 Task: Simulate a simple cellular automaton (eg, Conway's Game of Life).
Action: Mouse moved to (259, 259)
Screenshot: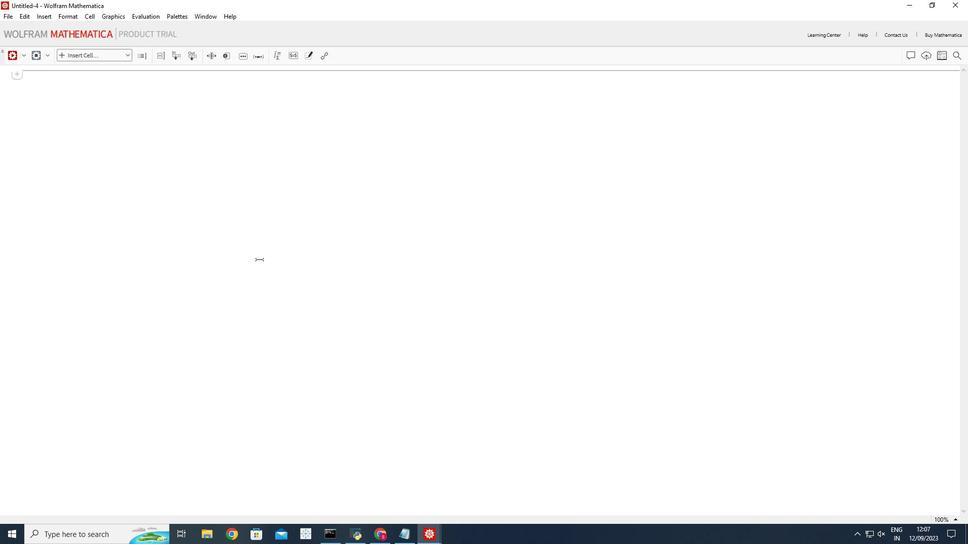
Action: Mouse pressed left at (259, 259)
Screenshot: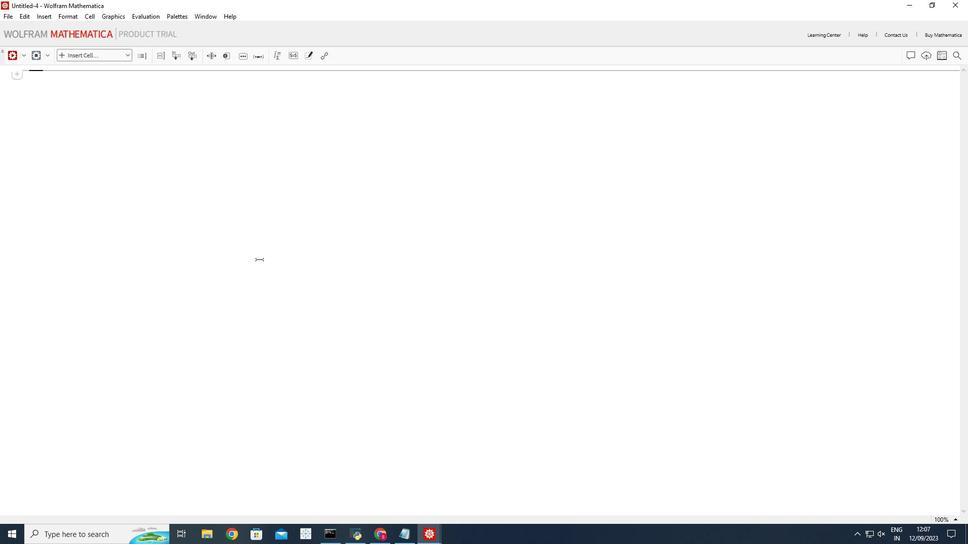 
Action: Mouse moved to (126, 54)
Screenshot: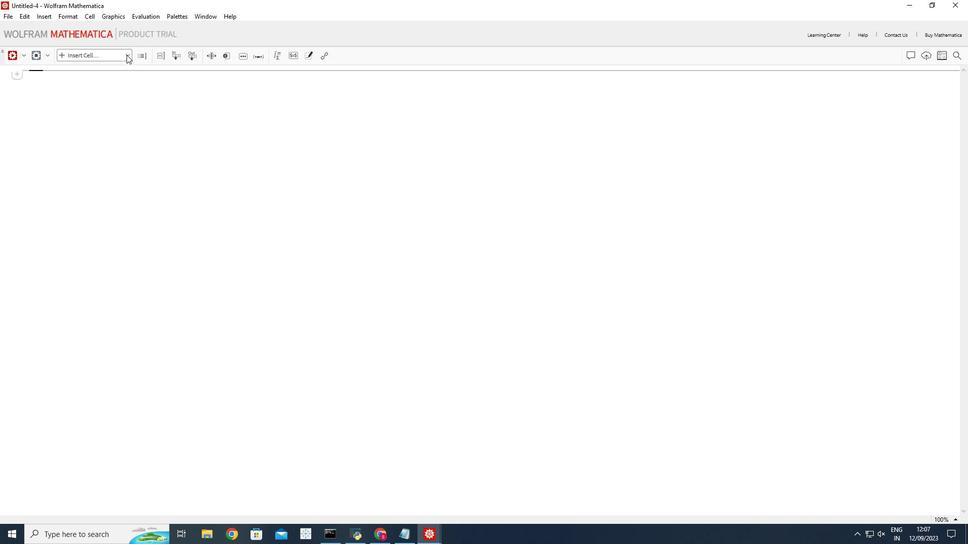 
Action: Mouse pressed left at (126, 54)
Screenshot: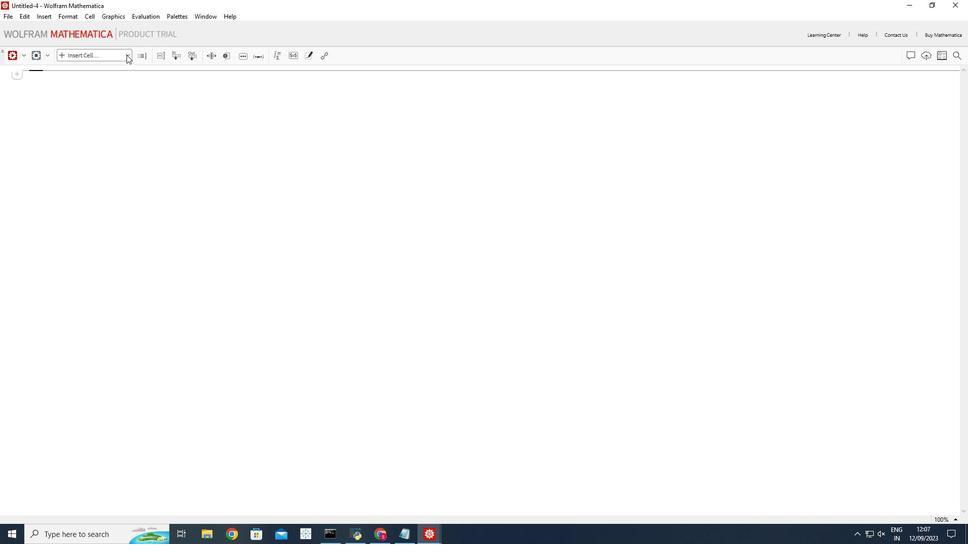 
Action: Mouse moved to (112, 72)
Screenshot: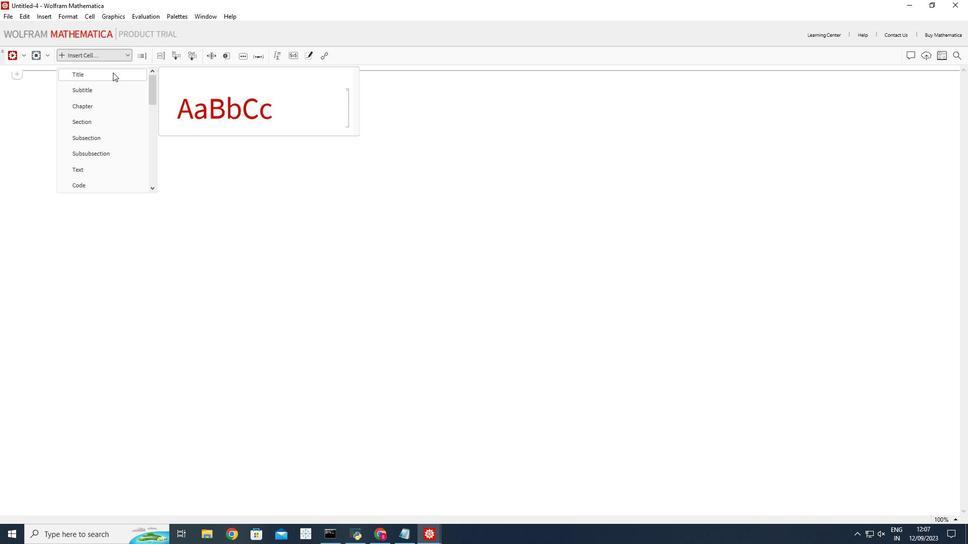 
Action: Mouse pressed left at (112, 72)
Screenshot: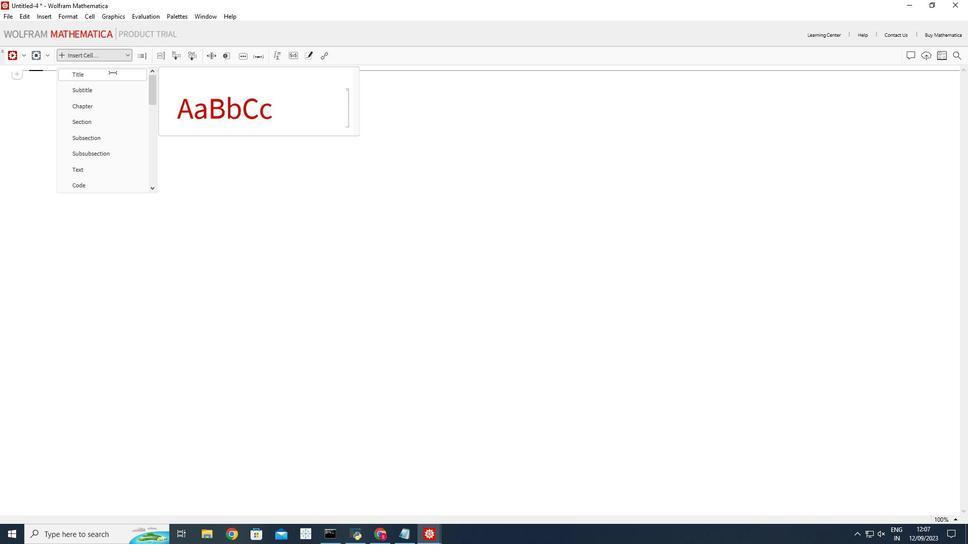 
Action: Mouse moved to (102, 99)
Screenshot: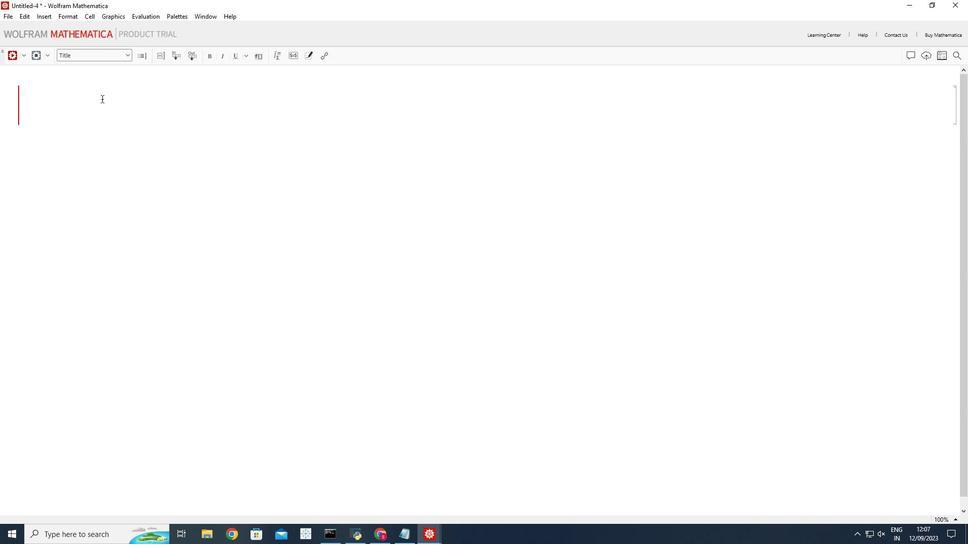 
Action: Mouse pressed left at (102, 99)
Screenshot: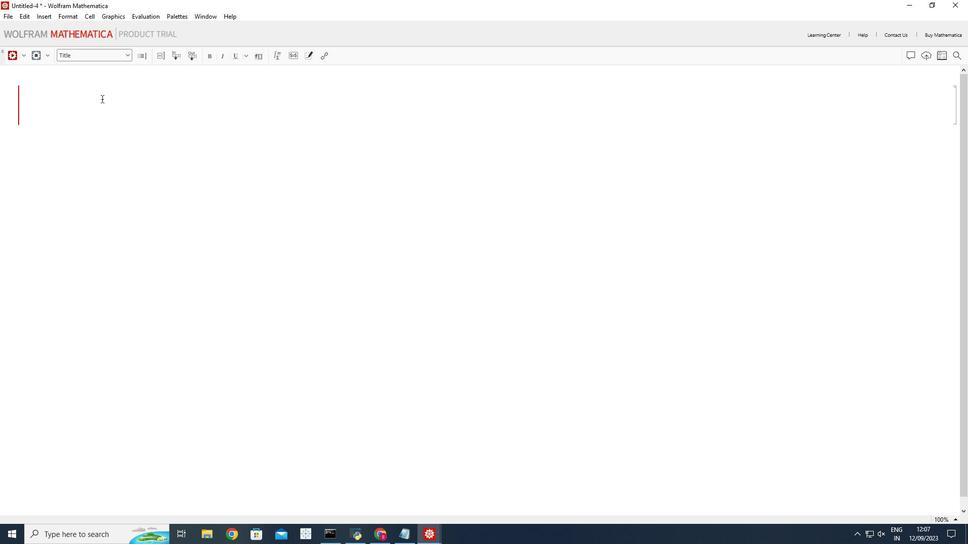 
Action: Key pressed <Key.shift_r>Conway's<Key.space><Key.shift_r>Game<Key.space>of<Key.space><Key.shift_r>Life
Screenshot: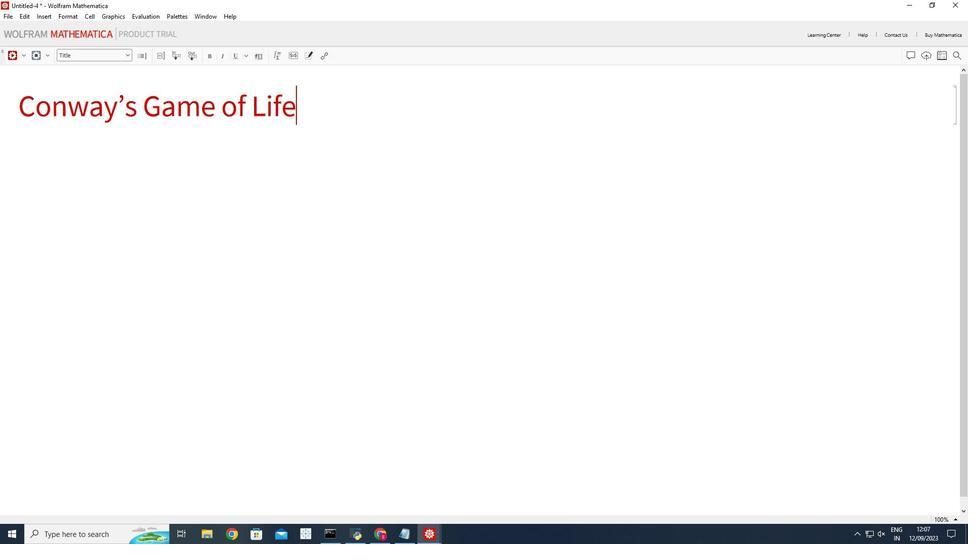 
Action: Mouse moved to (96, 160)
Screenshot: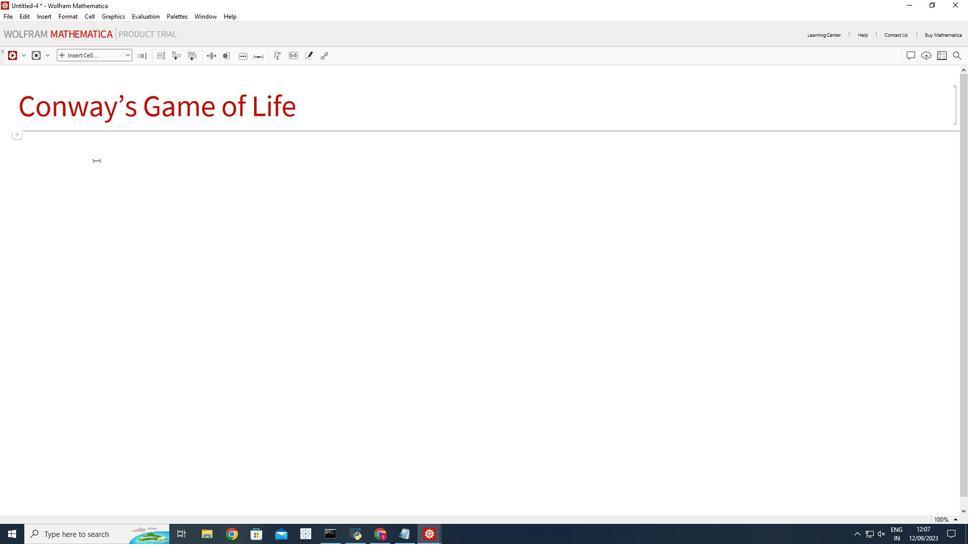 
Action: Mouse pressed left at (96, 160)
Screenshot: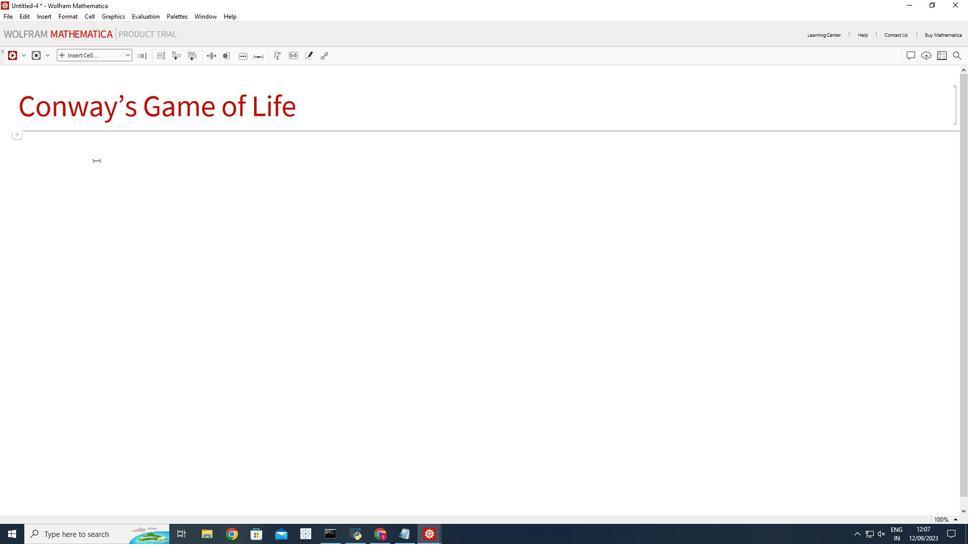 
Action: Mouse moved to (130, 55)
Screenshot: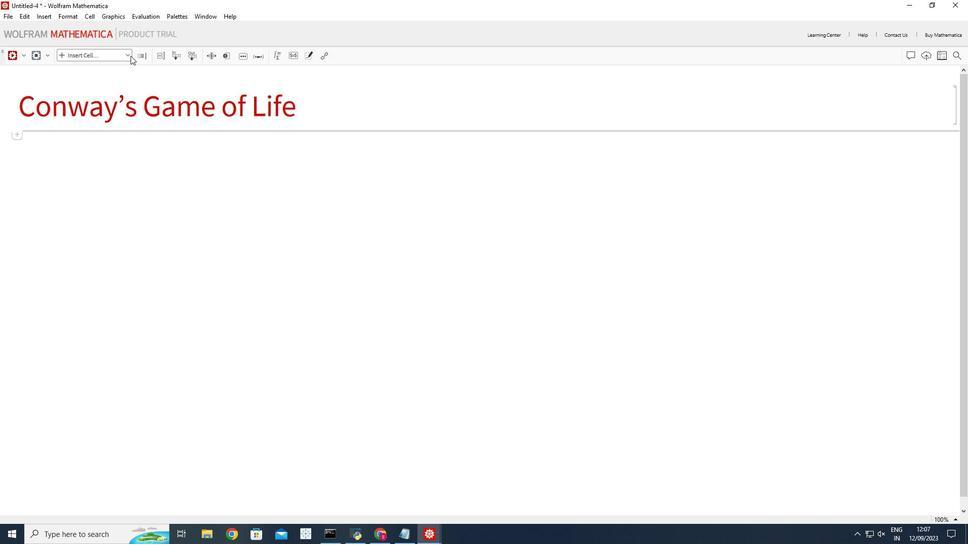 
Action: Mouse pressed left at (130, 55)
Screenshot: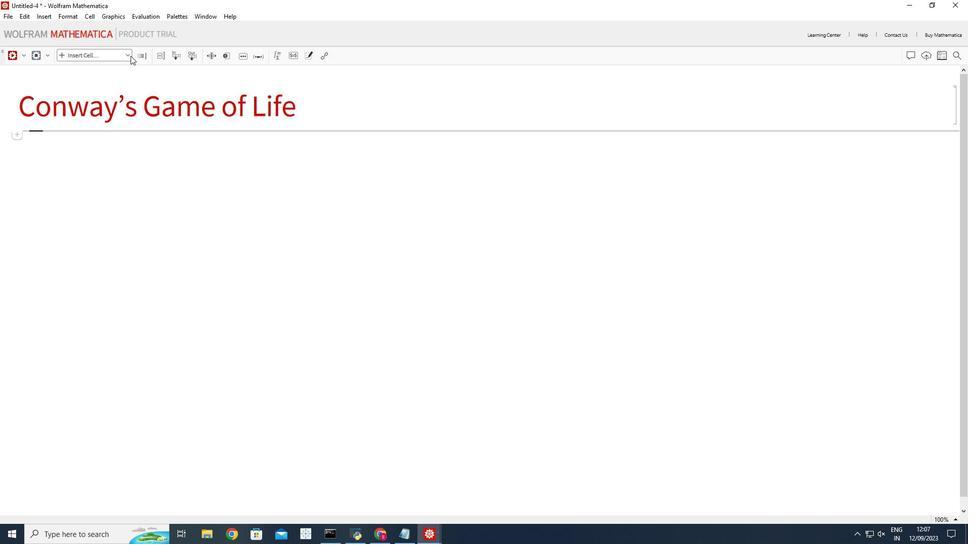 
Action: Mouse moved to (84, 185)
Screenshot: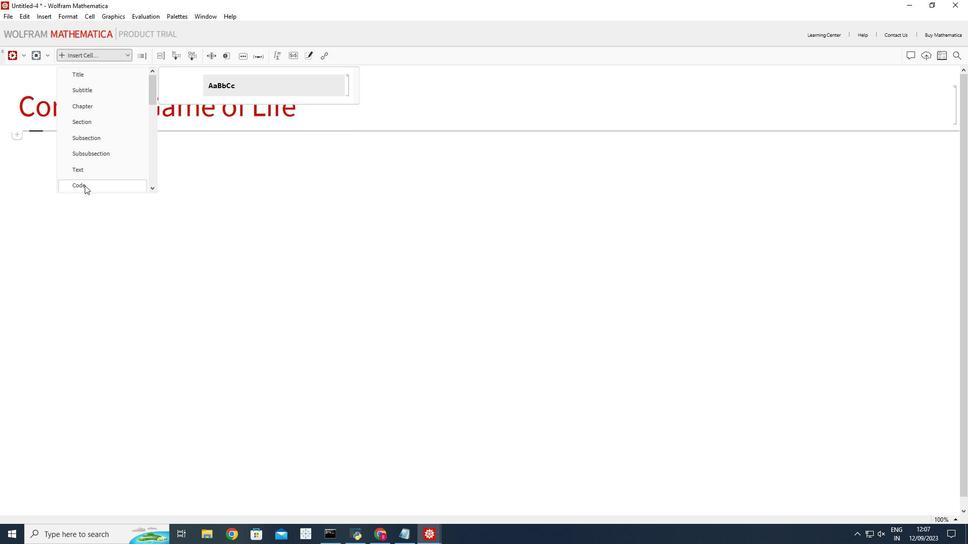 
Action: Mouse pressed left at (84, 185)
Screenshot: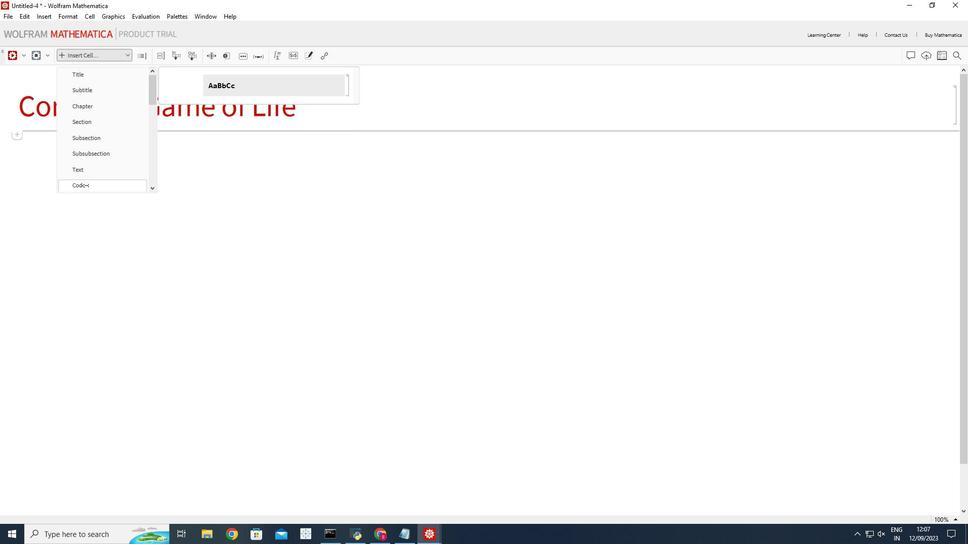 
Action: Mouse moved to (88, 151)
Screenshot: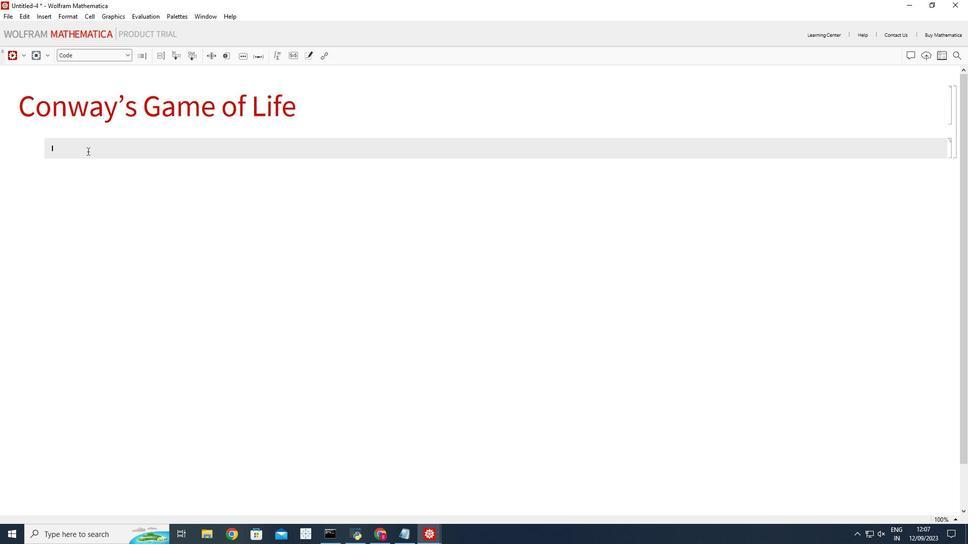 
Action: Mouse pressed left at (88, 151)
Screenshot: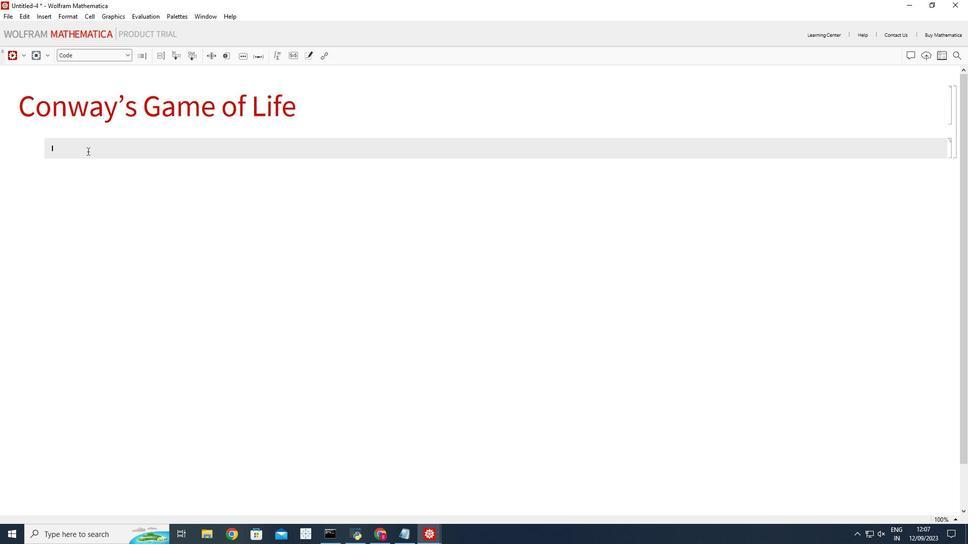 
Action: Key pressed <Key.shift_r>(*<Key.space><Key.shift_r>Define<Key.space>the<Key.space>i<Key.backspace>size<Key.space>of<Key.space>the<Key.space>grid<Key.space>and<Key.space>number<Key.space>of<Key.space>iterations<Key.space><Key.right><Key.right><Key.enter>grid<Key.shift_r>Size<Key.space>=<Key.space>50;<Key.enter>num<Key.shift_r>Iterations<Key.space><Key.backspace>=<Key.space>100;<Key.space><Key.shift_r>(*<Key.space>numn<Key.backspace>ber<Key.space>of<Key.space>iterations<Key.space>to<Key.space>simulate<Key.space><Key.right><Key.right><Key.enter><Key.enter><Key.shift_r>(*<Key.space><Key.shift_r><Key.shift_r><Key.shift_r><Key.shift_r><Key.shift_r><Key.shift_r><Key.shift_r>Intialize<Key.space>the<Key.space>intial<Key.space>grid<Key.space>with<Key.space>random<Key.space>values<Key.space><Key.right><Key.right><Key.enter>intial<Key.shift_r>Grid<Key.space>=<Key.space><Key.shift_r>Random<Key.shift_r>Integer[1,<Key.space><Key.shift_r>{grid<Key.shift_r>Size,<Key.space>grid<Key.shift_r>Size<Key.right><Key.right>;<Key.enter><Key.up><Key.right><Key.right>i<Key.right><Key.right><Key.right><Key.right><Key.right><Key.right><Key.right><Key.right><Key.right><Key.right><Key.down><Key.enter><Key.shift_r>(*<Key.space><Key.shift_r>Dei<Key.backspace>fine<Key.space><Key.shift_r>Conway's<Key.space>game<Key.space>of<Key.space>life<Key.space>rule<Key.space><Key.right><Key.right><Key.enter>conway<Key.shift_r>Rule<Key.space>=<Key.space><Key.shift_r>{224,<Key.space><Key.shift_r>{2,<Key.space><Key.shift_r>{{2,2,2<Key.right>,<Key.space><Key.shift_r>{2,1,2<Key.right>,<Key.shift_r>{2,2,2<Key.right><Key.right><Key.right>,<Key.space><Key.shift_r>{1,1<Key.right><Key.right>;<Key.enter><Key.enter><Key.shift_r>(*<Key.space><Key.shift_r>Define<Key.space>a<Key.space>function<Key.space>to<Key.space>compute<Key.space>the<Key.space>next<Key.space>generation<Key.space><Key.right><Key.right><Key.enter>next<Key.shift_r>Generation[grid<Key.shift_r>_<Key.right><Key.space><Key.shift_r>:=<Key.space><Key.shift_r>Cellur<Key.shift_r>Automaton<Key.enter>[conway<Key.shift_r>Rule,<Key.space>grid<Key.right>;<Key.enter><Key.enter><Key.shift_r>(*<Key.shift_r>Generate<Key.space>subsequent<Key.space>generations<Key.right><Key.right><Key.enter>generations<Key.space>=<Key.space><Key.shift_r>Nest<Key.shift_r>List[<Key.space>next<Key.shift_r>Generation<Key.space>,<Key.space>initial<Key.shift_r>Grid,<Key.space>num<Key.shift_r>ter<Key.backspace><Key.backspace><Key.backspace>it<Key.backspace><Key.backspace><Key.shift_r>Iterations<Key.enter><Key.space>-1<Key.right>;<Key.left><Key.right><Key.right><Key.right><Key.left><Key.enter><Key.enter><Key.shift_r>(*<Key.space><Key.shift_r>Create<Key.space>an<Key.space>animation<Key.space>of<Key.space>the<Key.space>generations<Key.right><Key.right><Key.enter><Key.shift_r>List<Key.shift_r>Animate<Key.enter>[<Key.space><Key.shift_r>Array<Key.shift_r>Plot[<Key.shift_r>#,<Key.space><Key.shift_r>Mesh<Key.enter><Key.space><Key.shift_r>True,<Key.space><Key.shift_r>Mesh<Key.shift_r>Stylw<Key.backspace>e<Key.enter><Key.space><Key.shift_r>White,<Key.space><Key.shift_r>Image<Key.shift_r>Size<Key.enter><Key.shift_r><Key.shift_r><Key.shift_r><Key.shift_r><Key.shift_r><Key.shift_r><Key.shift_r><Key.shift_r>Small]<Key.shift_r>&<Key.space>/<Key.shift_r>@generations<Key.enter><Key.right><Key.shift_r><Key.enter>
Screenshot: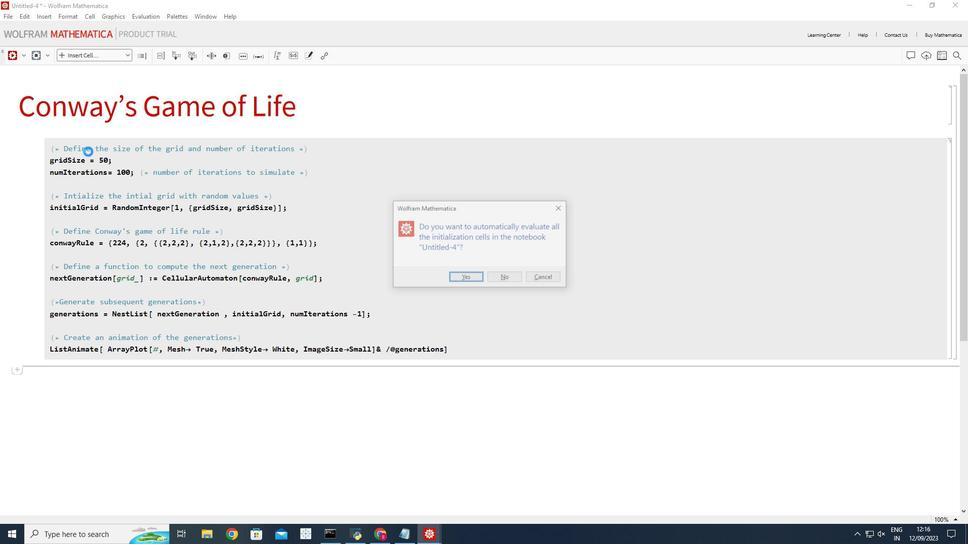 
Action: Mouse moved to (462, 275)
Screenshot: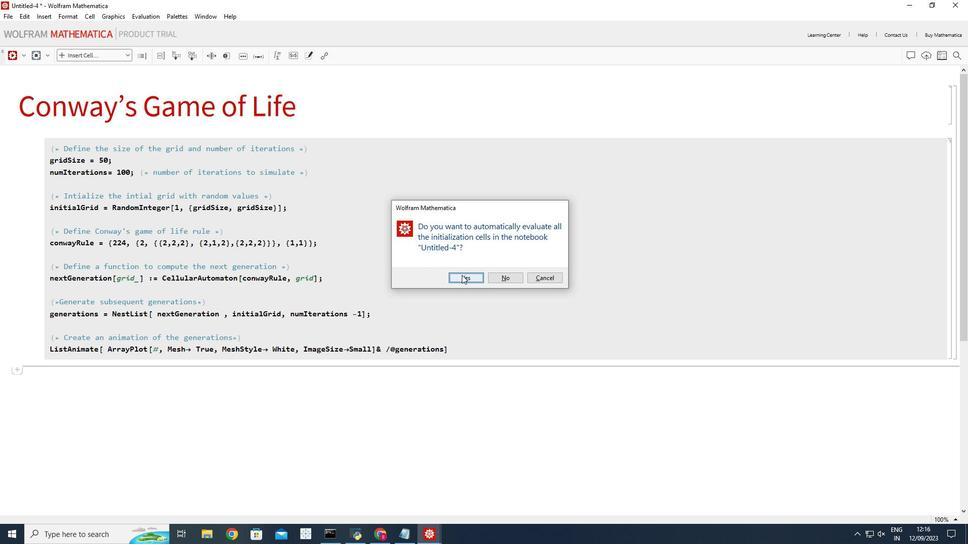 
Action: Mouse pressed left at (462, 275)
Screenshot: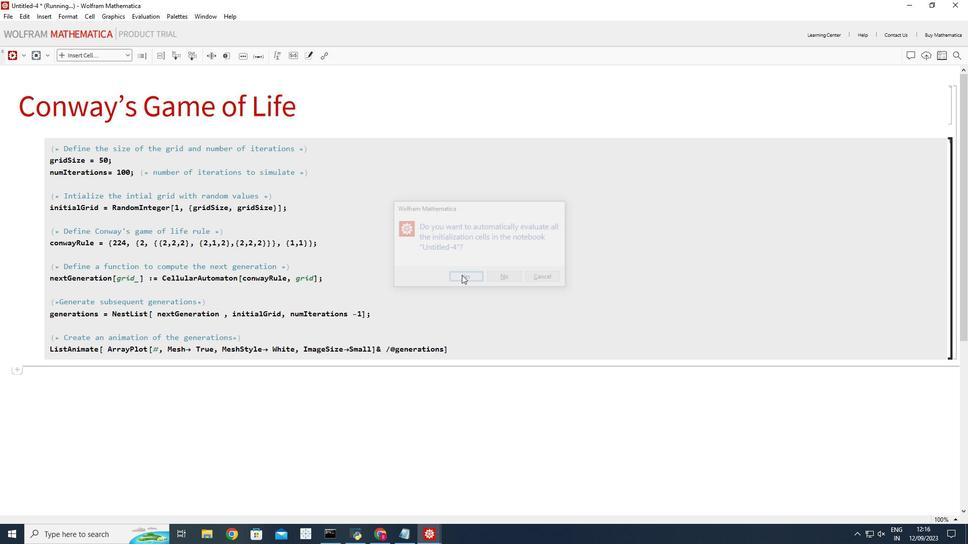 
Action: Mouse moved to (458, 275)
Screenshot: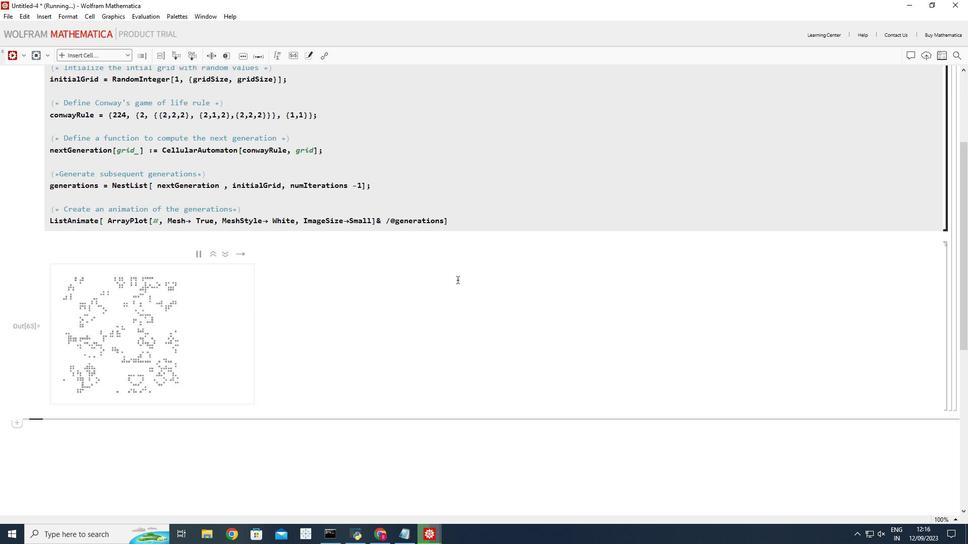 
Action: Mouse scrolled (458, 275) with delta (0, 0)
Screenshot: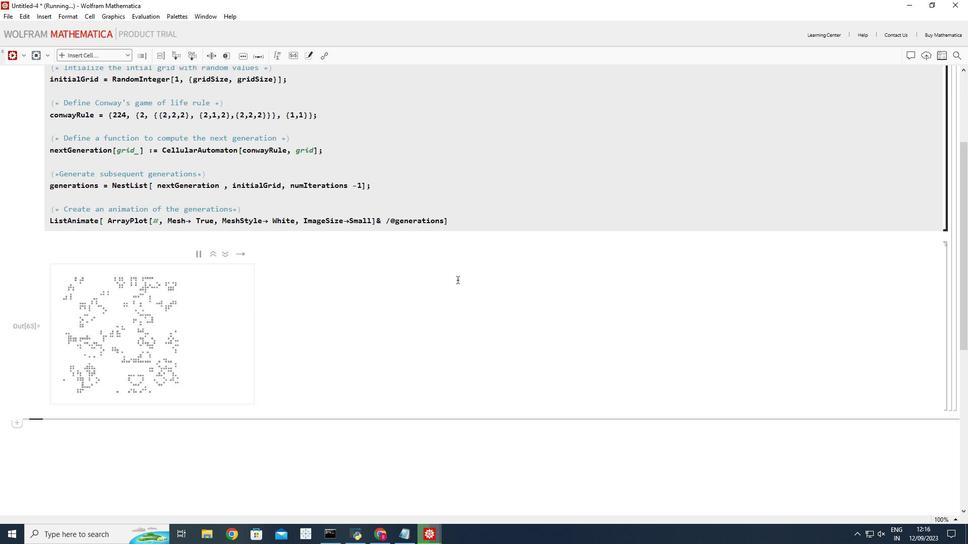 
Action: Mouse moved to (458, 278)
Screenshot: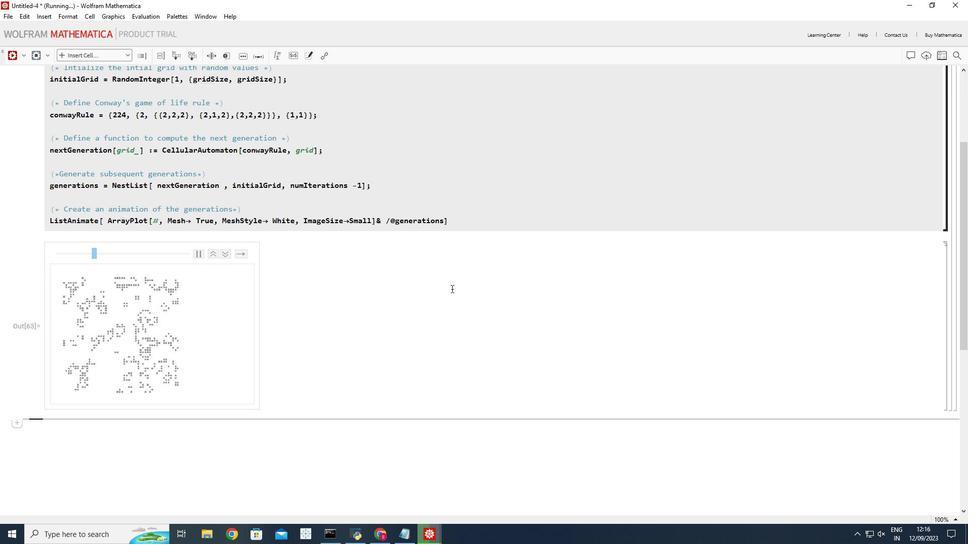 
Action: Mouse scrolled (458, 278) with delta (0, 0)
Screenshot: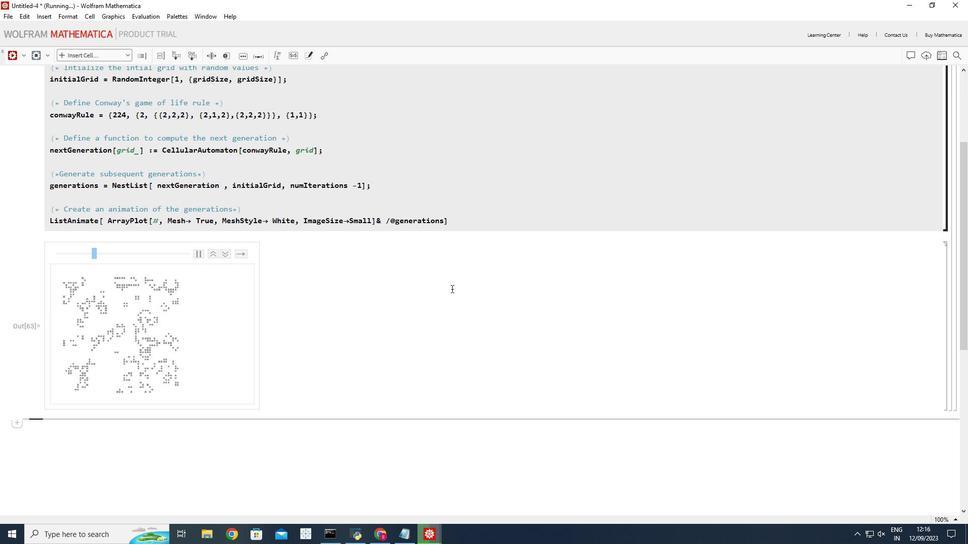 
Action: Mouse moved to (230, 366)
Screenshot: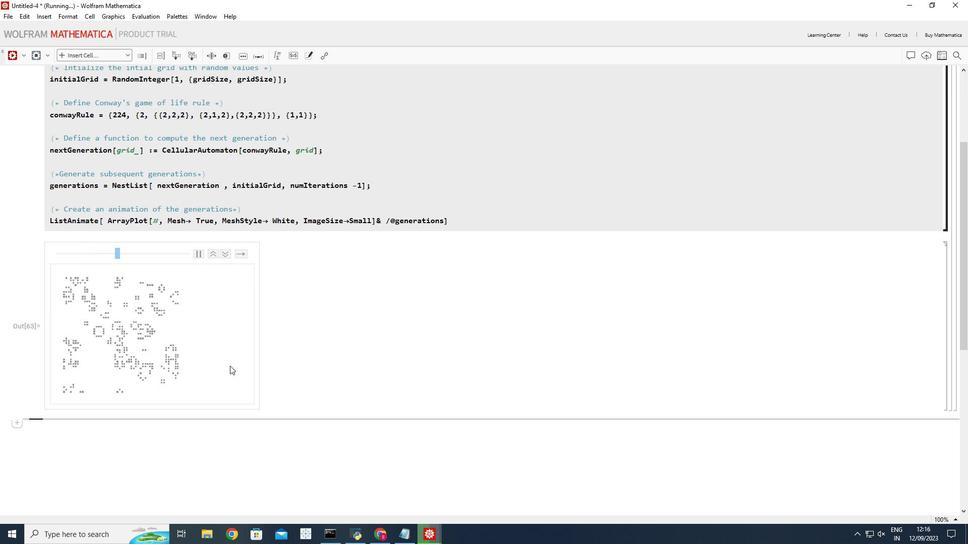 
Action: Mouse pressed left at (230, 366)
Screenshot: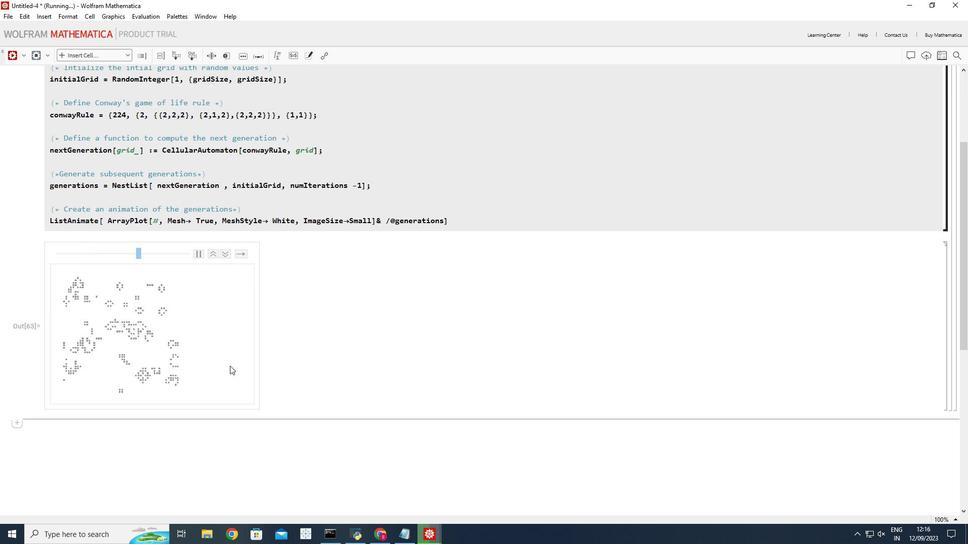 
Action: Mouse moved to (373, 347)
Screenshot: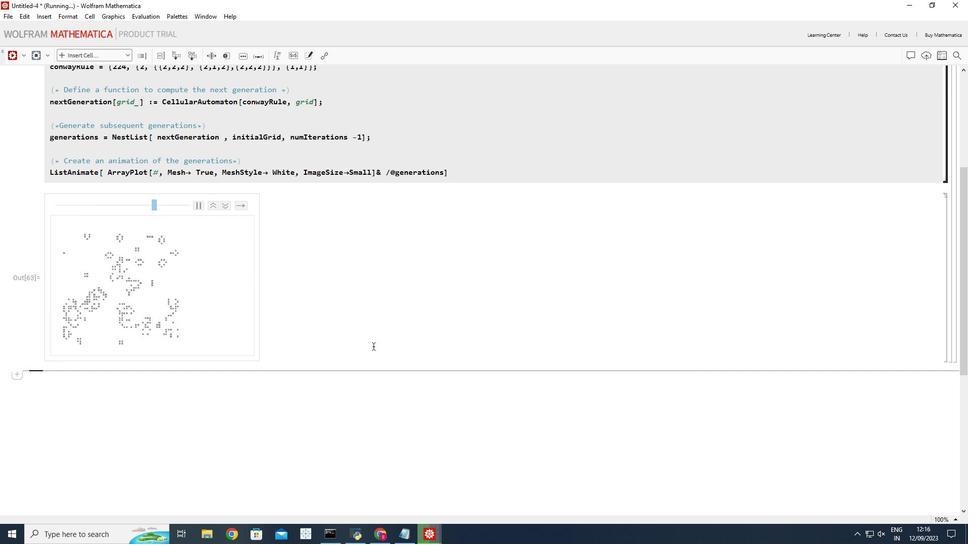 
Action: Mouse scrolled (373, 346) with delta (0, 0)
Screenshot: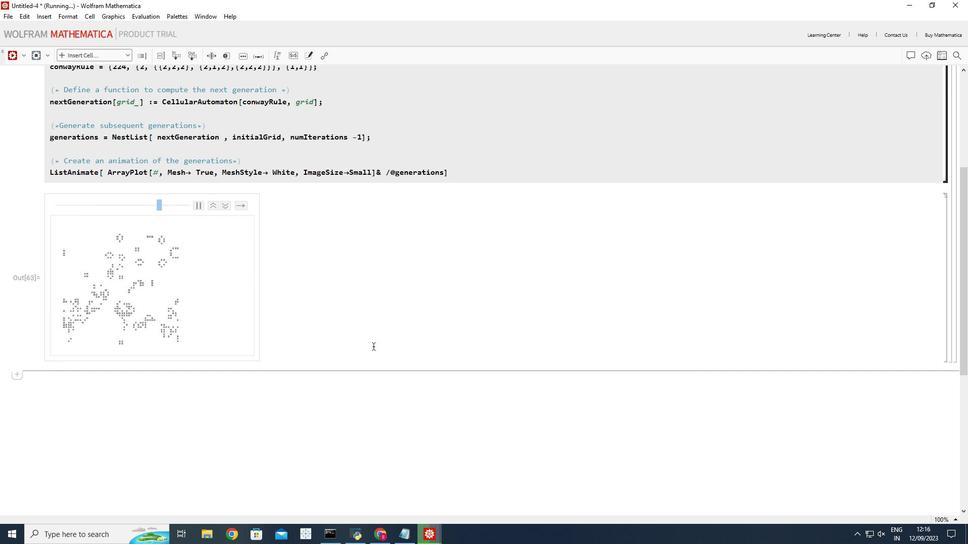 
Action: Mouse moved to (237, 345)
Screenshot: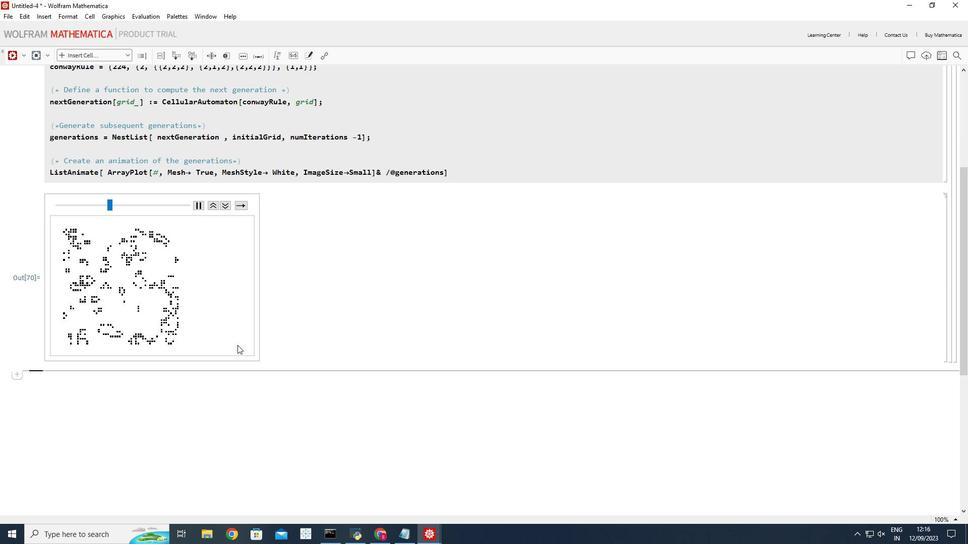 
Action: Mouse pressed left at (237, 345)
Screenshot: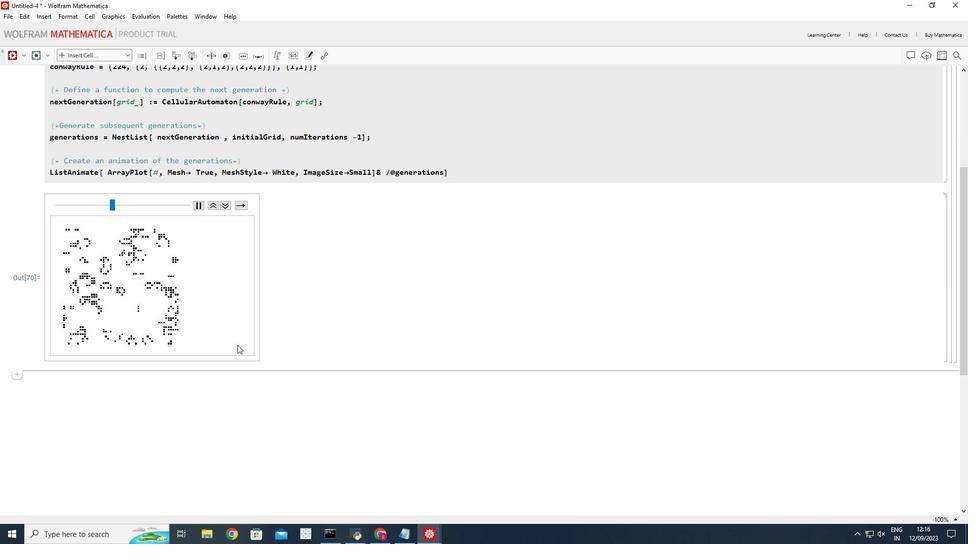 
Action: Mouse pressed left at (237, 345)
Screenshot: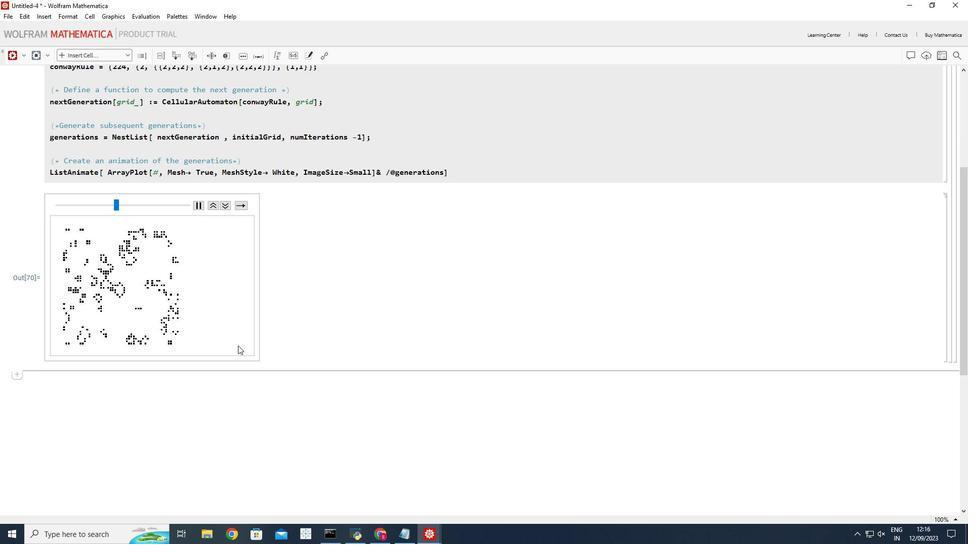 
Action: Mouse moved to (198, 203)
Screenshot: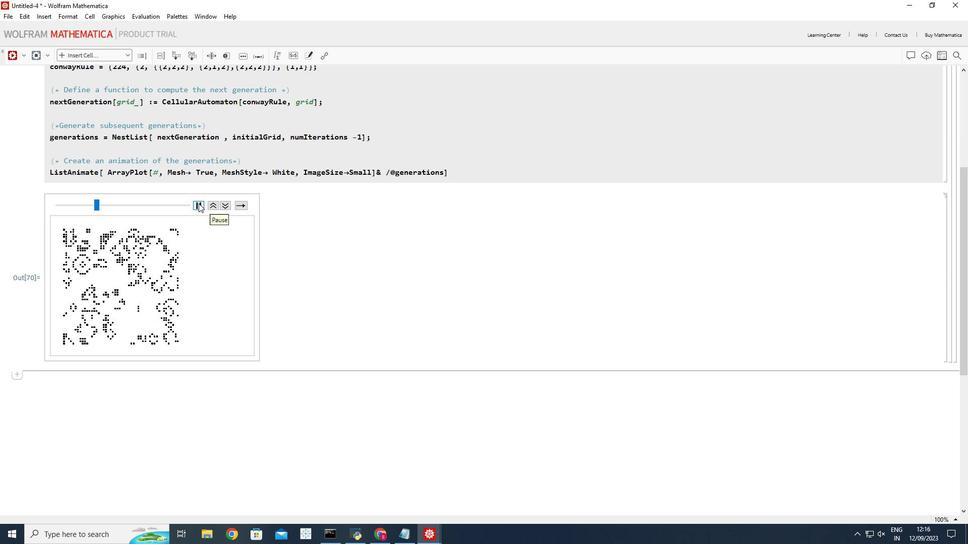 
Action: Mouse pressed left at (198, 203)
Screenshot: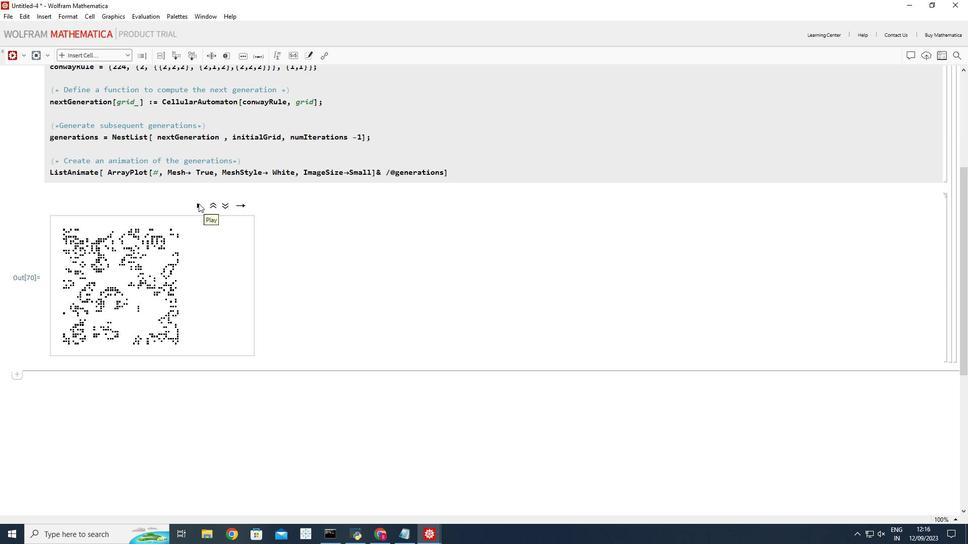 
Action: Mouse moved to (196, 205)
Screenshot: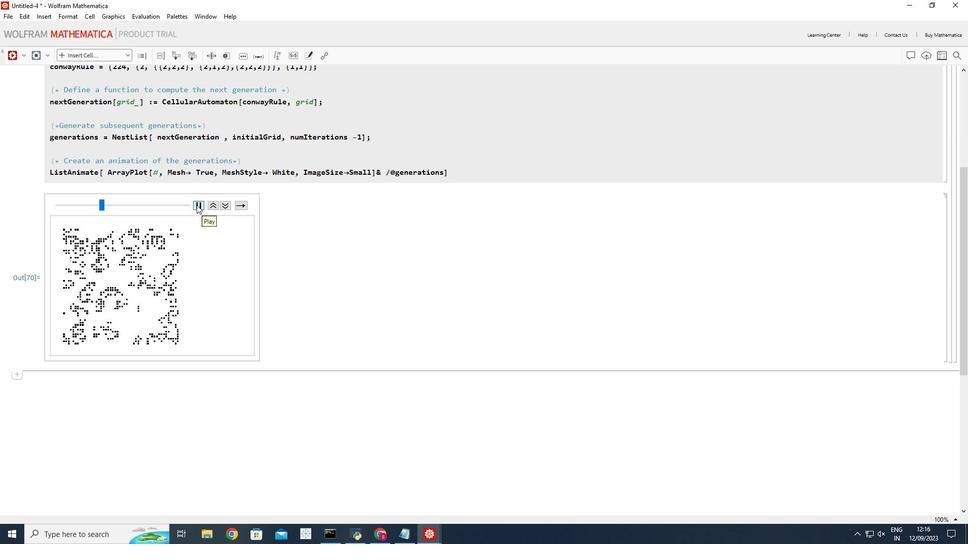 
Action: Mouse pressed left at (196, 205)
Screenshot: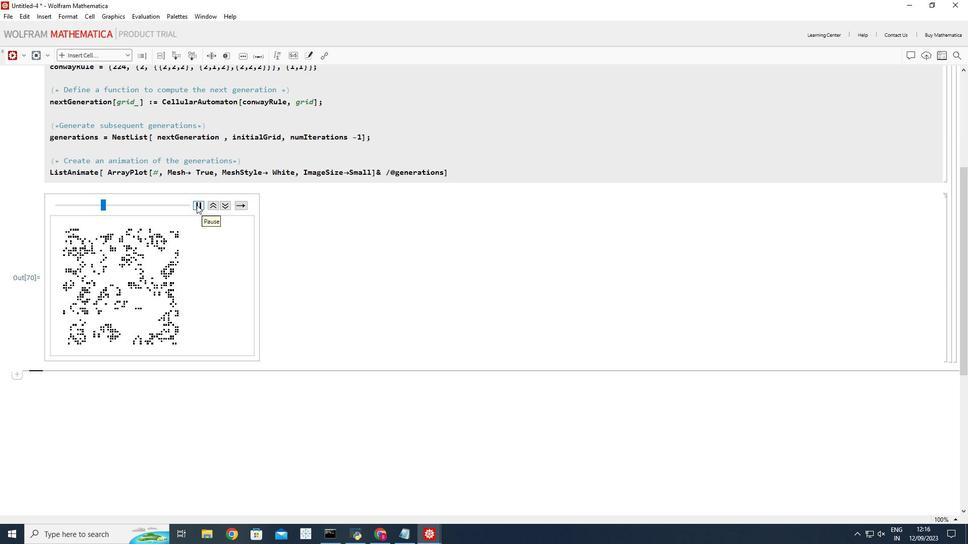 
Action: Mouse moved to (193, 202)
Screenshot: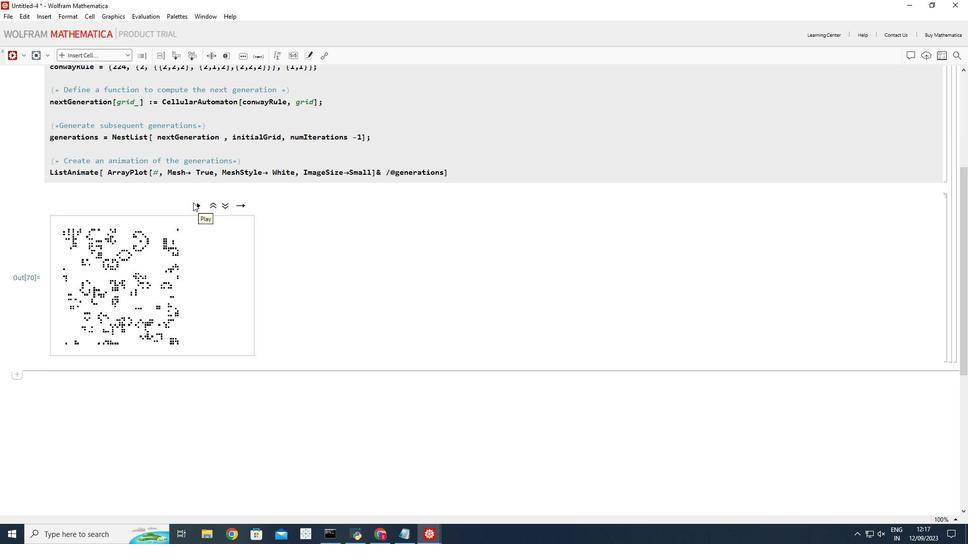 
Action: Mouse pressed left at (193, 202)
Screenshot: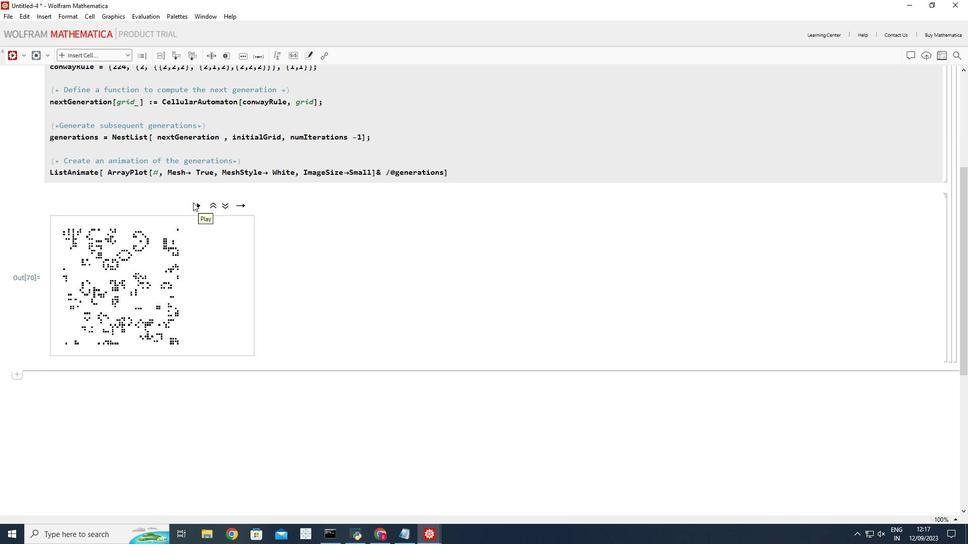 
Action: Mouse moved to (372, 247)
Screenshot: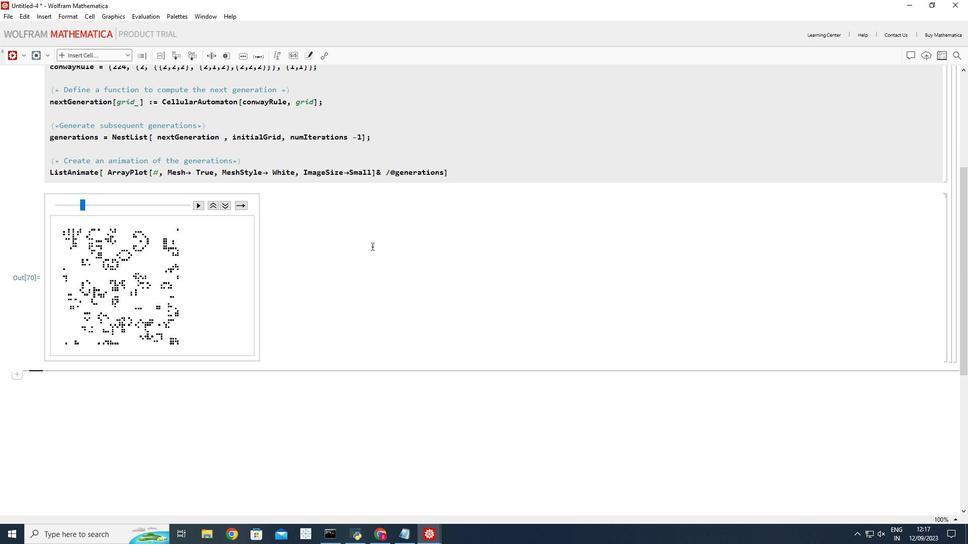 
